 Task: Create a sub task Gather and Analyse Requirements for the task  Create user profiles and permissions system for the app in the project TurboCharge , assign it to team member softage.10@softage.net and update the status of the sub task to  On Track  , set the priority of the sub task to Low.
Action: Mouse moved to (85, 342)
Screenshot: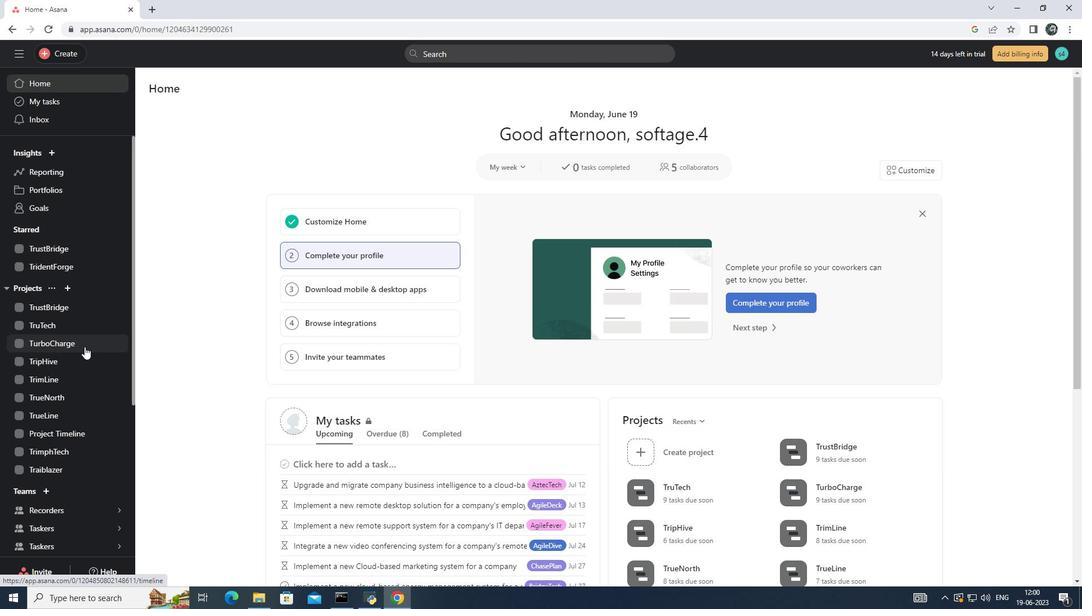 
Action: Mouse pressed left at (85, 342)
Screenshot: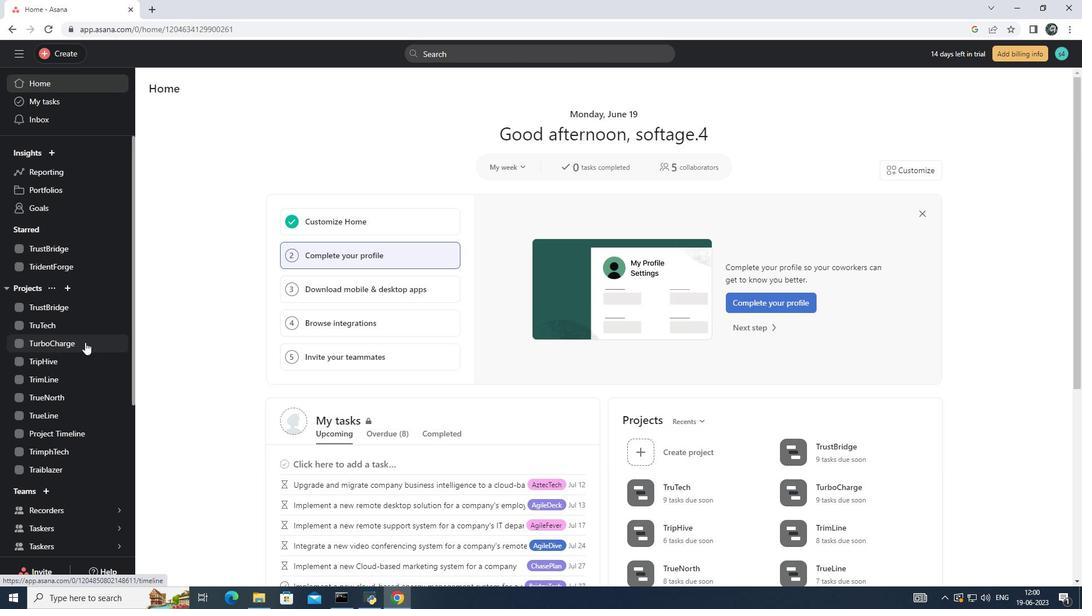 
Action: Mouse moved to (448, 269)
Screenshot: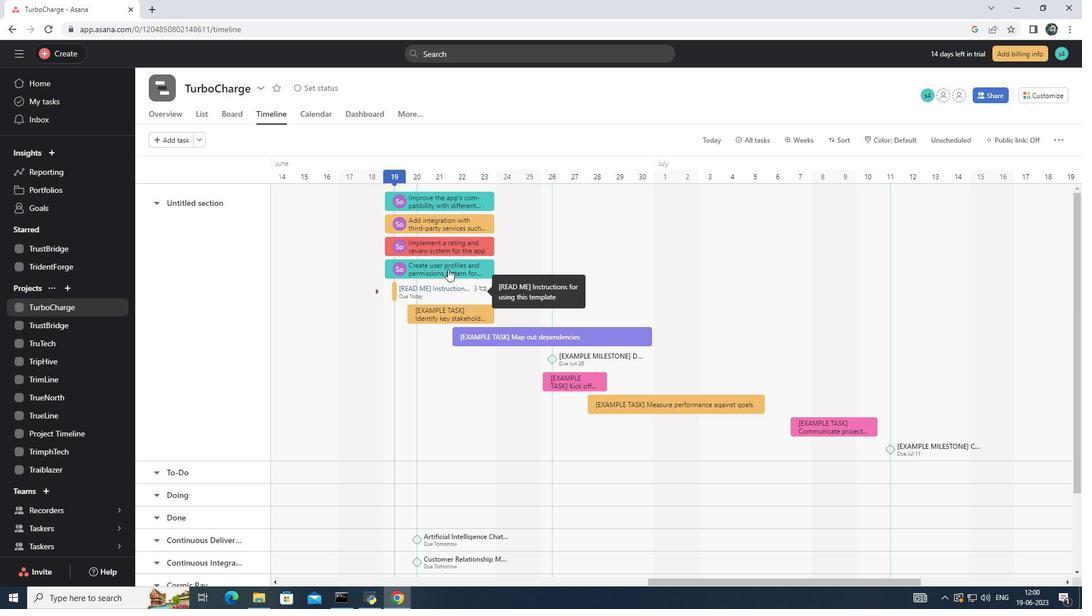 
Action: Mouse pressed left at (448, 269)
Screenshot: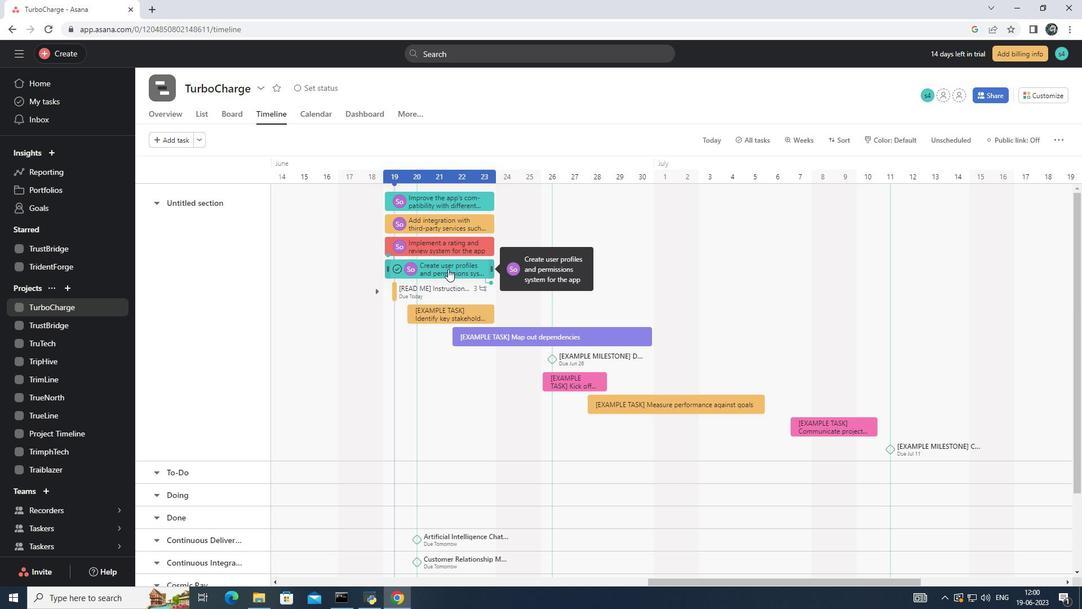 
Action: Mouse moved to (796, 381)
Screenshot: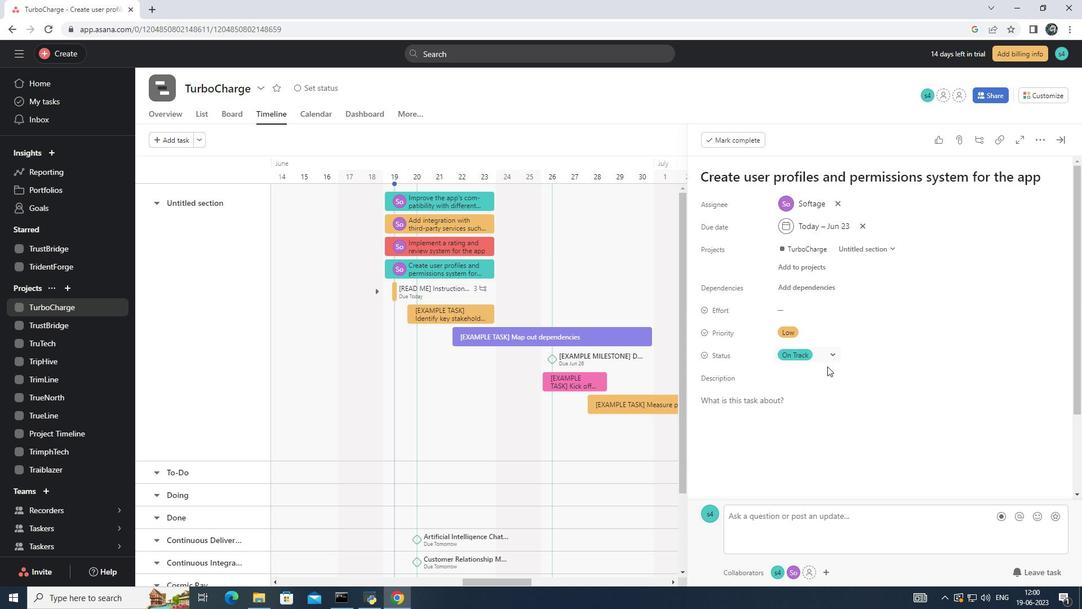 
Action: Mouse scrolled (796, 381) with delta (0, 0)
Screenshot: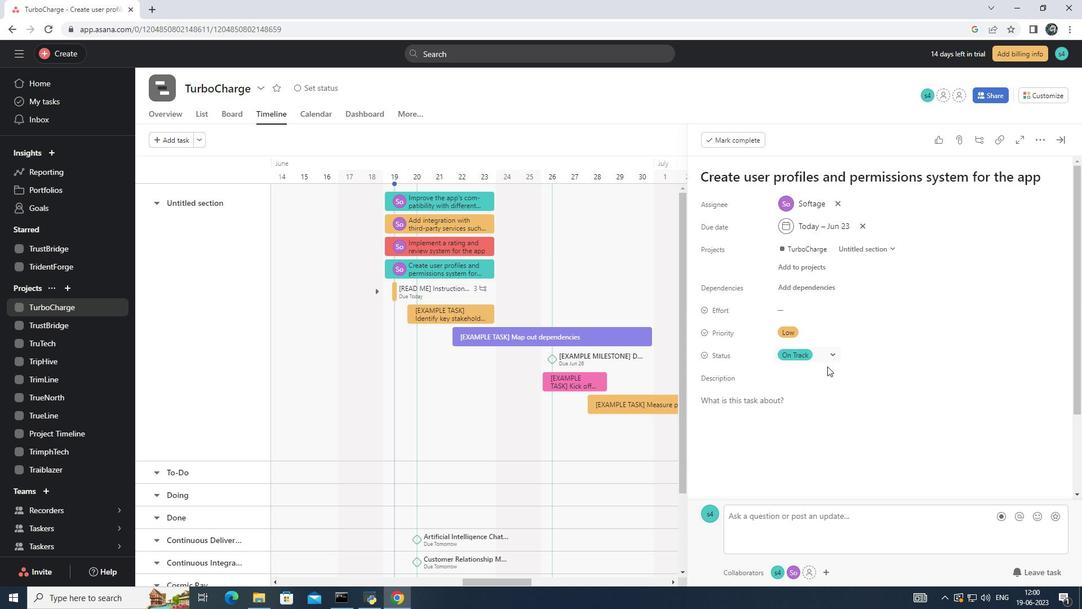 
Action: Mouse moved to (791, 384)
Screenshot: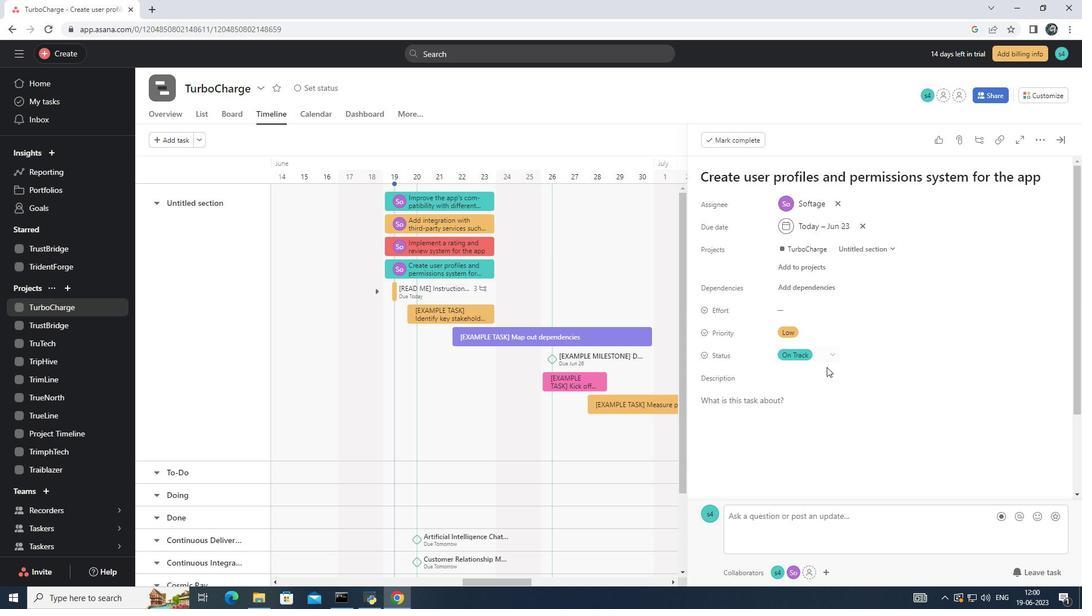 
Action: Mouse scrolled (791, 384) with delta (0, 0)
Screenshot: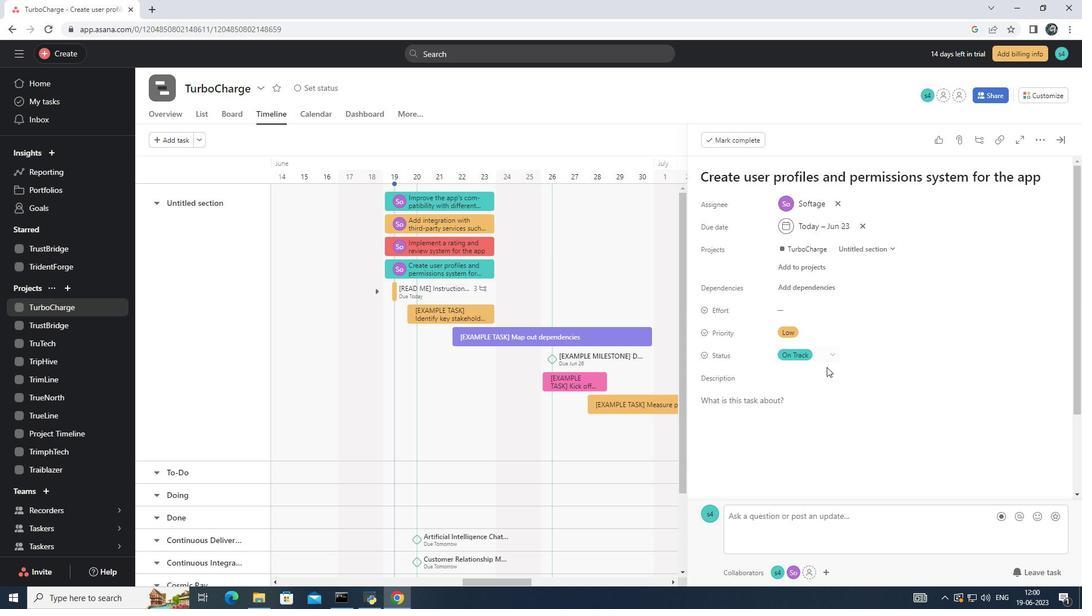 
Action: Mouse moved to (789, 385)
Screenshot: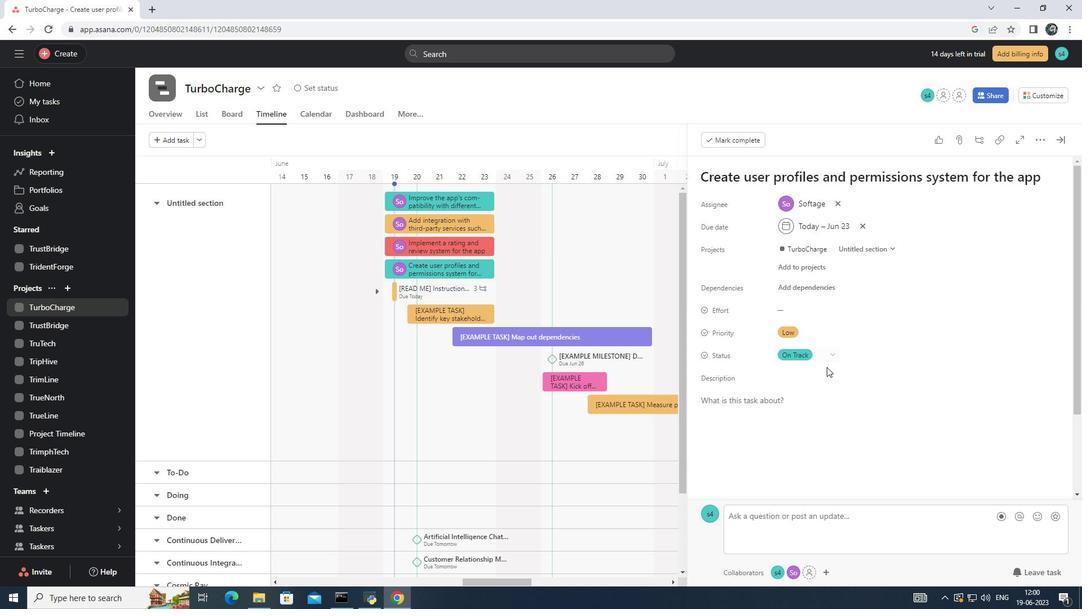 
Action: Mouse scrolled (789, 385) with delta (0, 0)
Screenshot: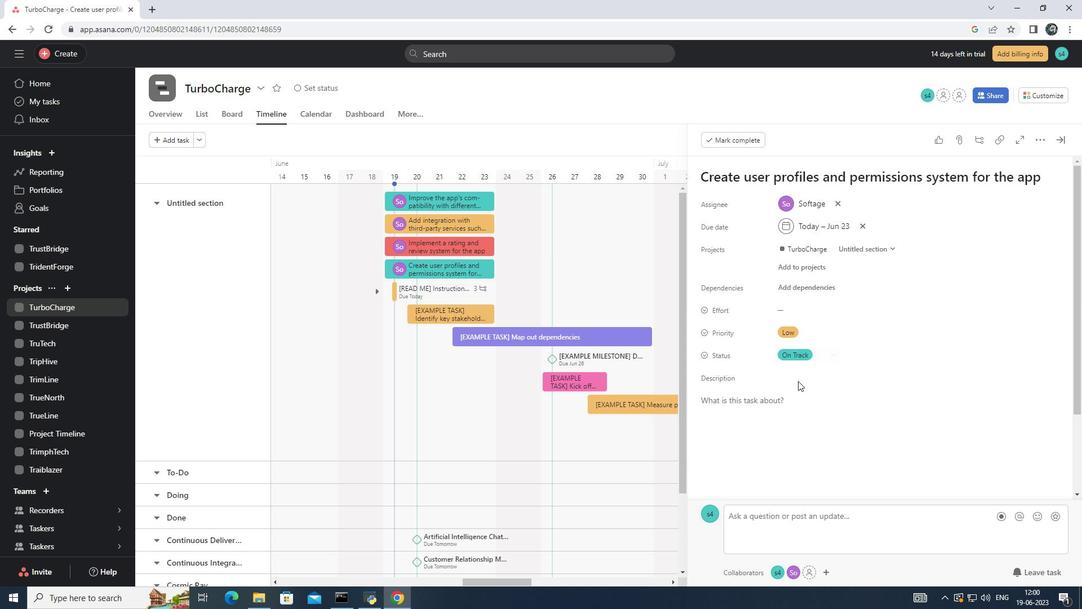 
Action: Mouse moved to (786, 387)
Screenshot: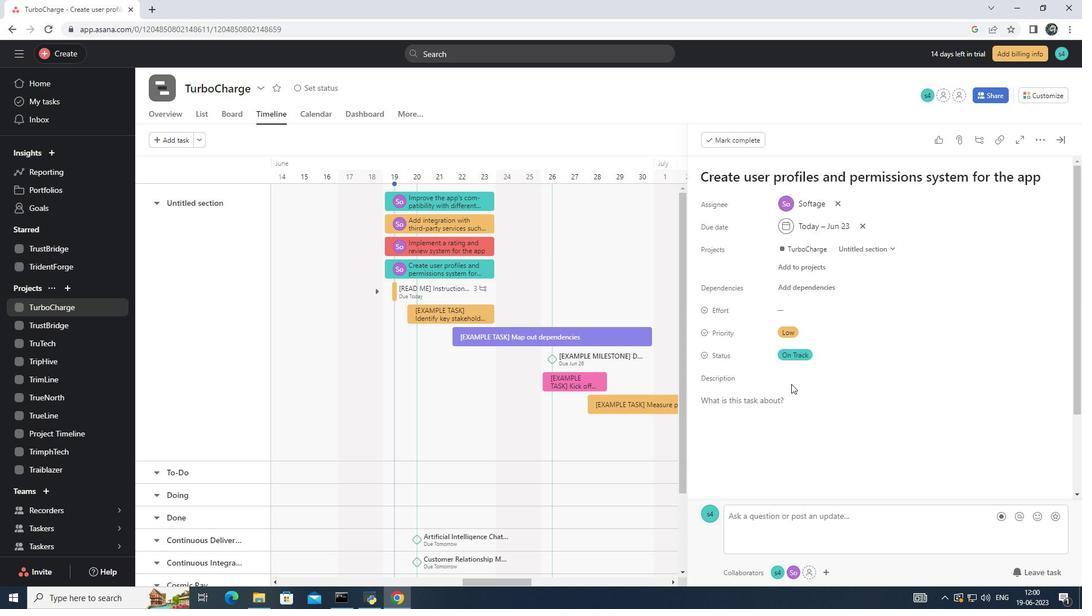 
Action: Mouse scrolled (786, 386) with delta (0, 0)
Screenshot: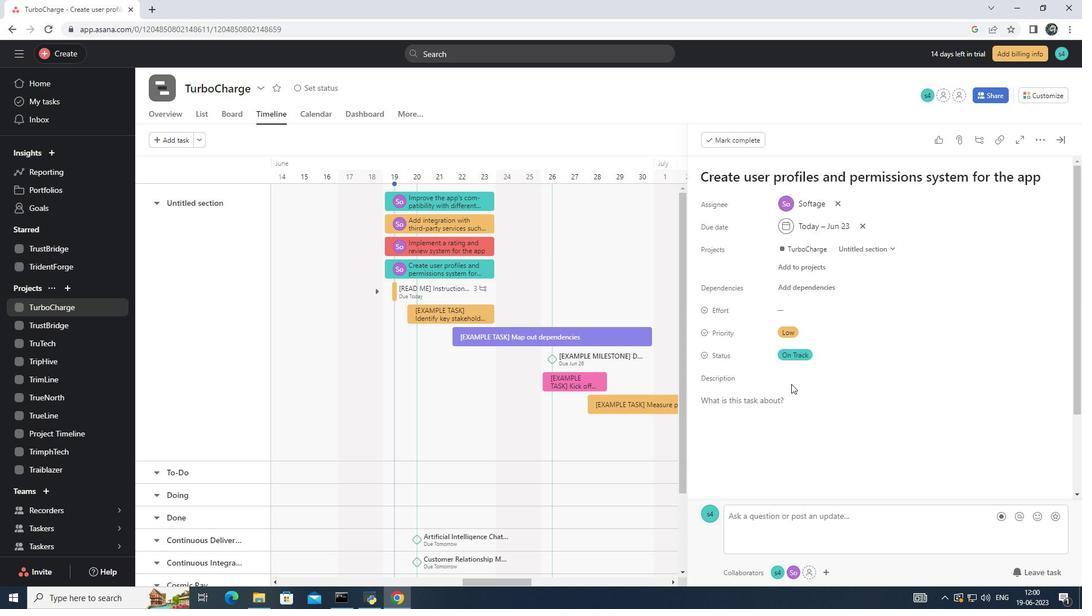 
Action: Mouse moved to (729, 411)
Screenshot: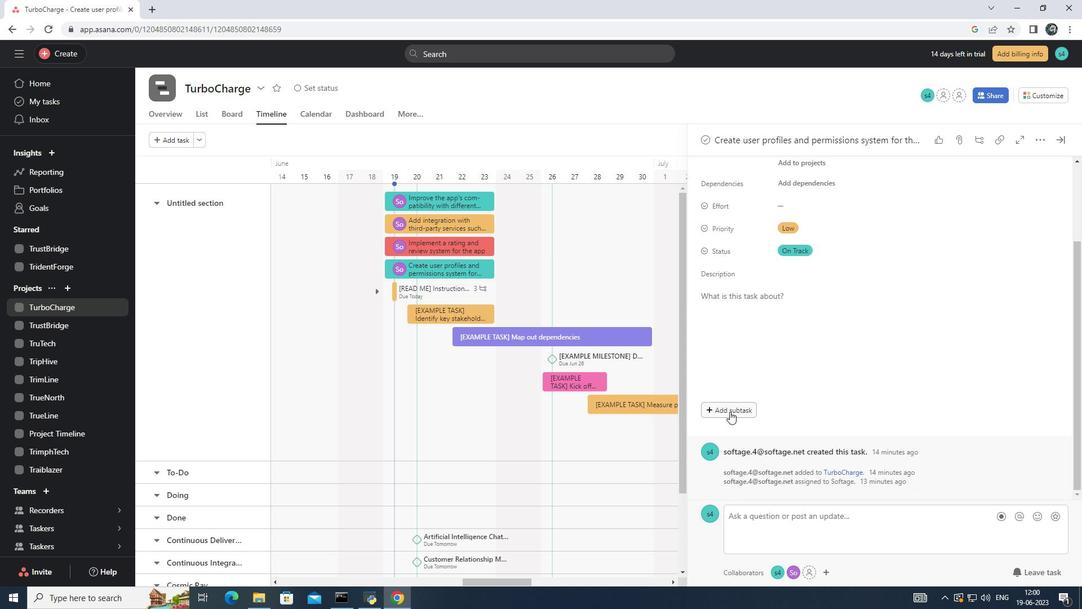 
Action: Mouse pressed left at (729, 411)
Screenshot: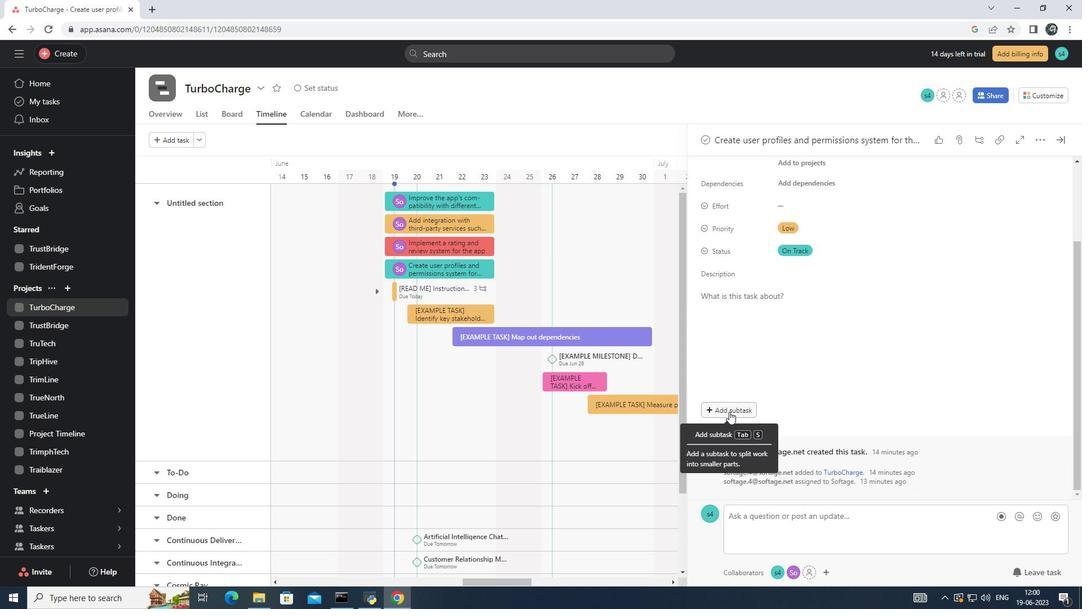 
Action: Mouse moved to (735, 386)
Screenshot: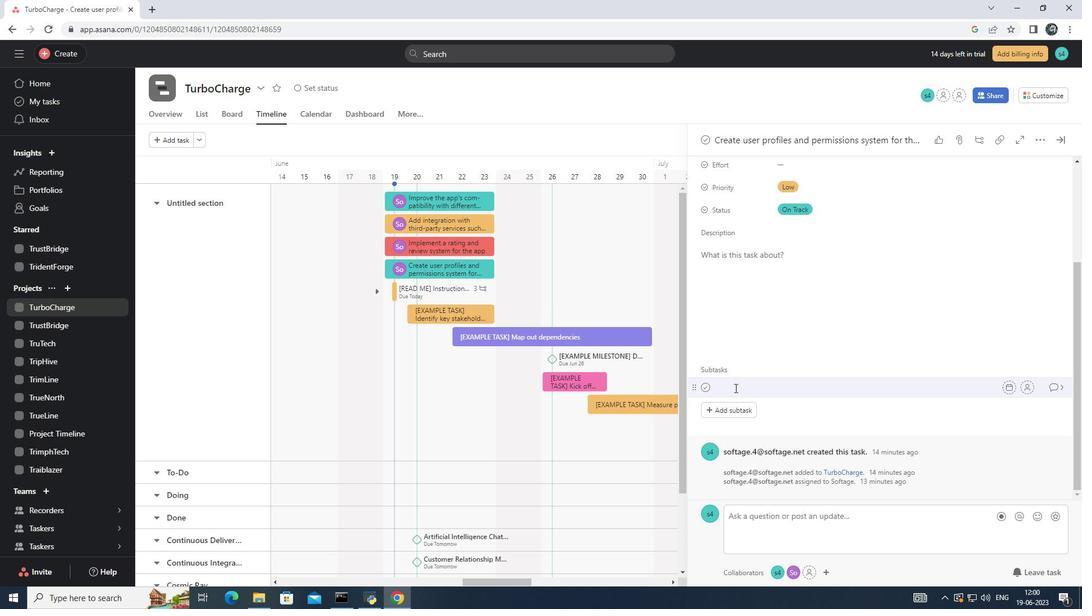 
Action: Key pressed <Key.shift><Key.shift><Key.shift><Key.shift><Key.shift>Gather<Key.space>and<Key.space><Key.shift>Analyse<Key.space><Key.shift>Requirements
Screenshot: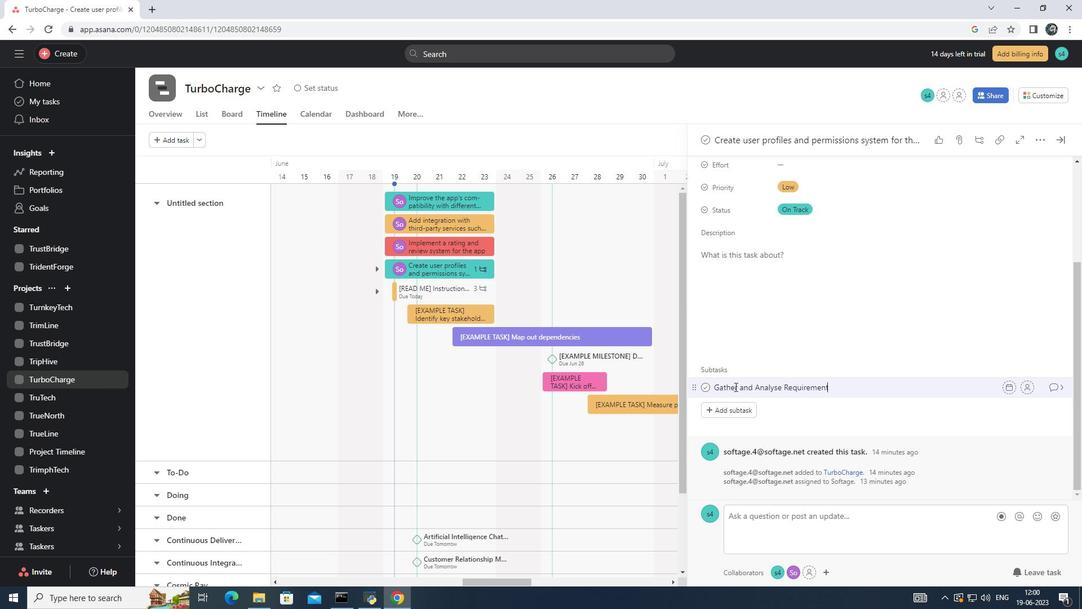
Action: Mouse moved to (1023, 386)
Screenshot: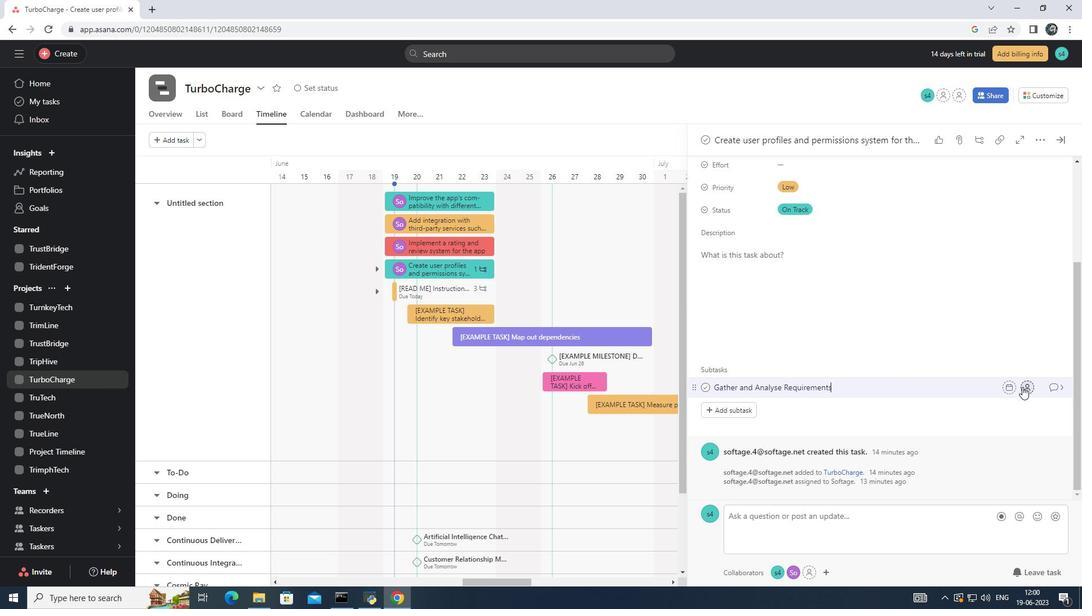 
Action: Mouse pressed left at (1023, 386)
Screenshot: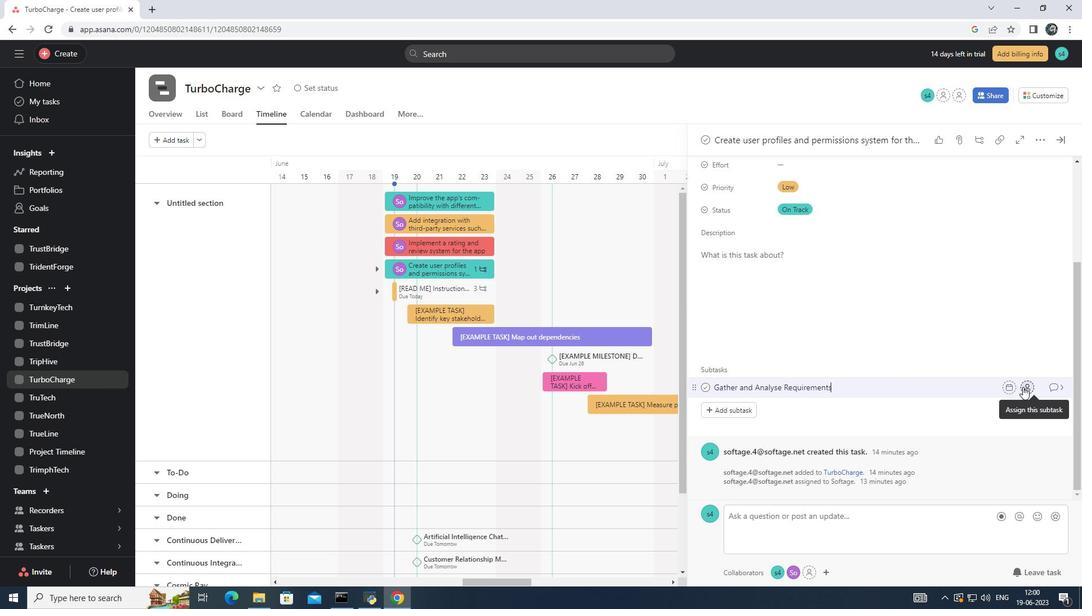 
Action: Mouse moved to (894, 439)
Screenshot: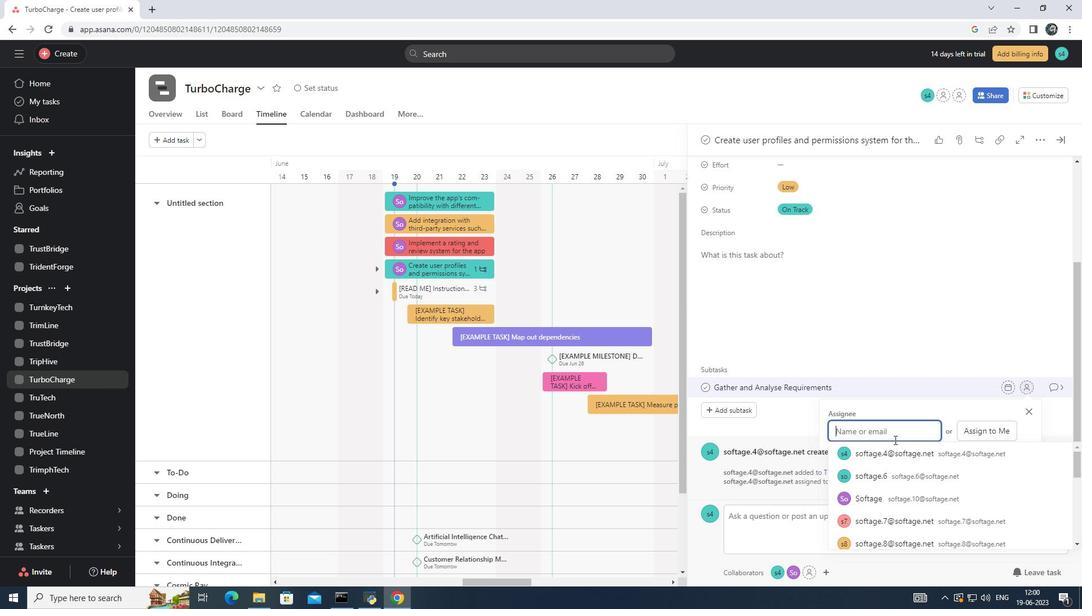 
Action: Key pressed softage.10<Key.shift>@softage.net<Key.enter>
Screenshot: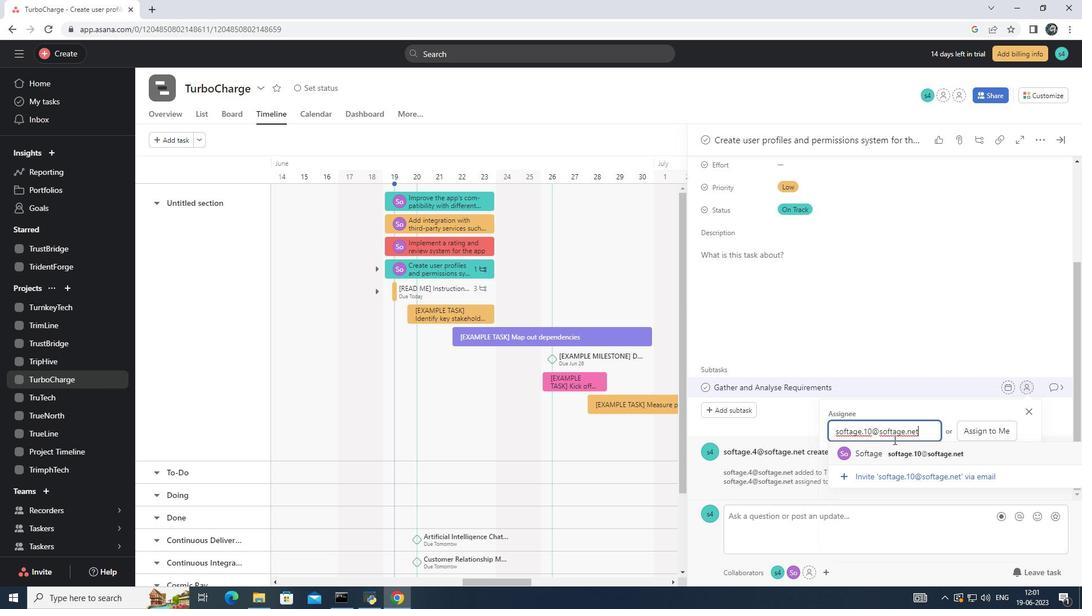 
Action: Mouse moved to (1065, 387)
Screenshot: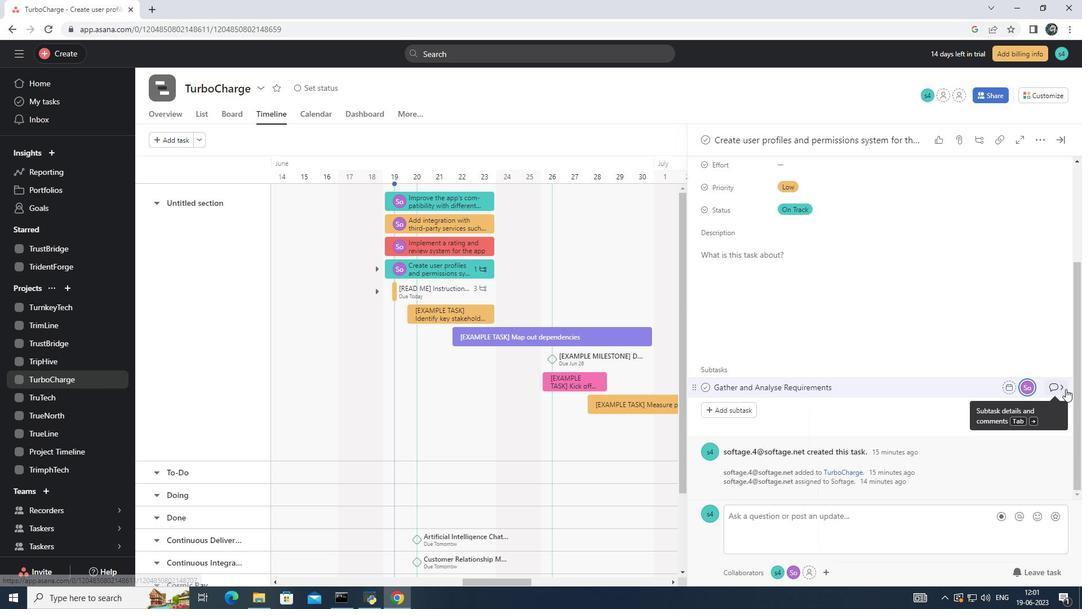 
Action: Mouse pressed left at (1065, 387)
Screenshot: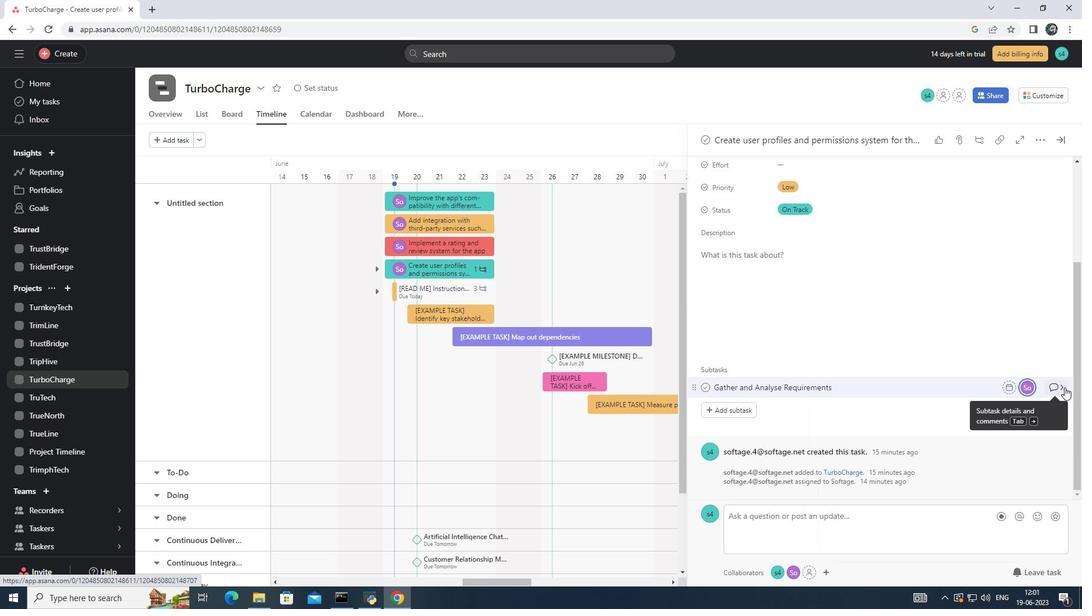 
Action: Mouse moved to (736, 297)
Screenshot: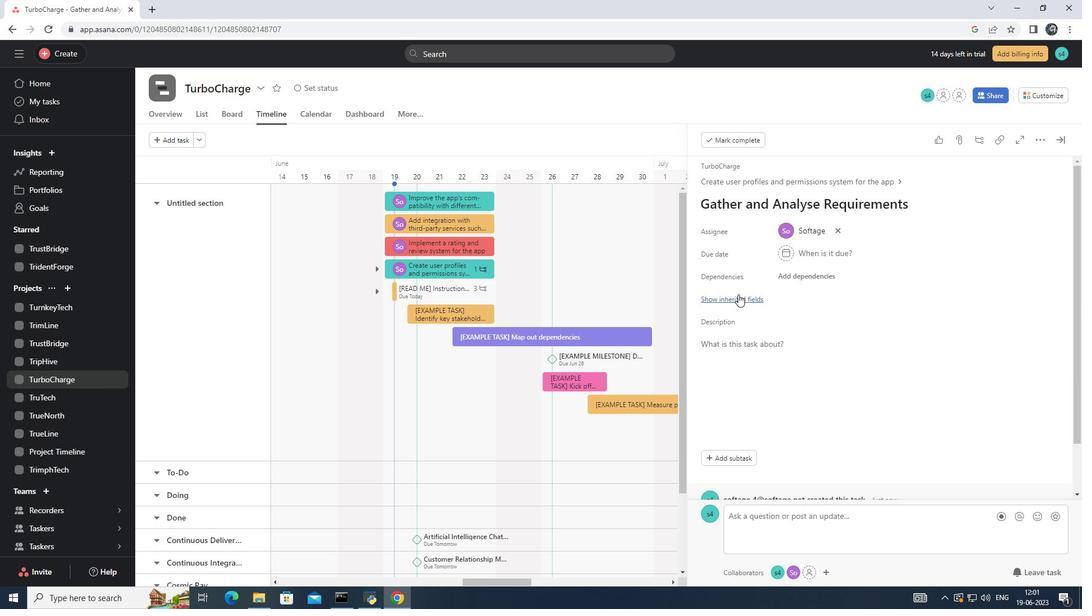 
Action: Mouse pressed left at (736, 297)
Screenshot: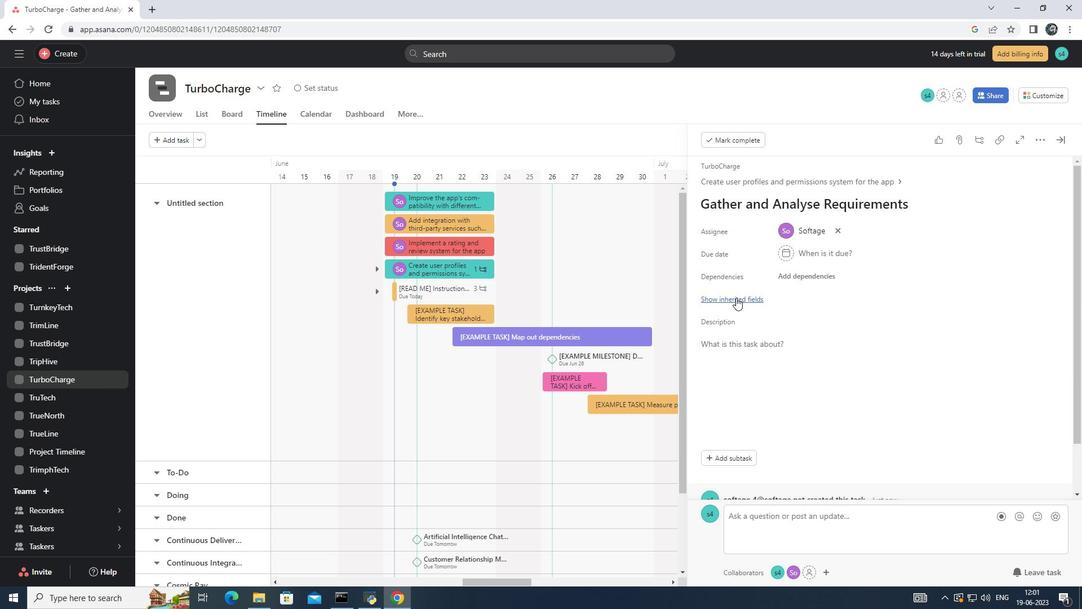 
Action: Mouse moved to (798, 362)
Screenshot: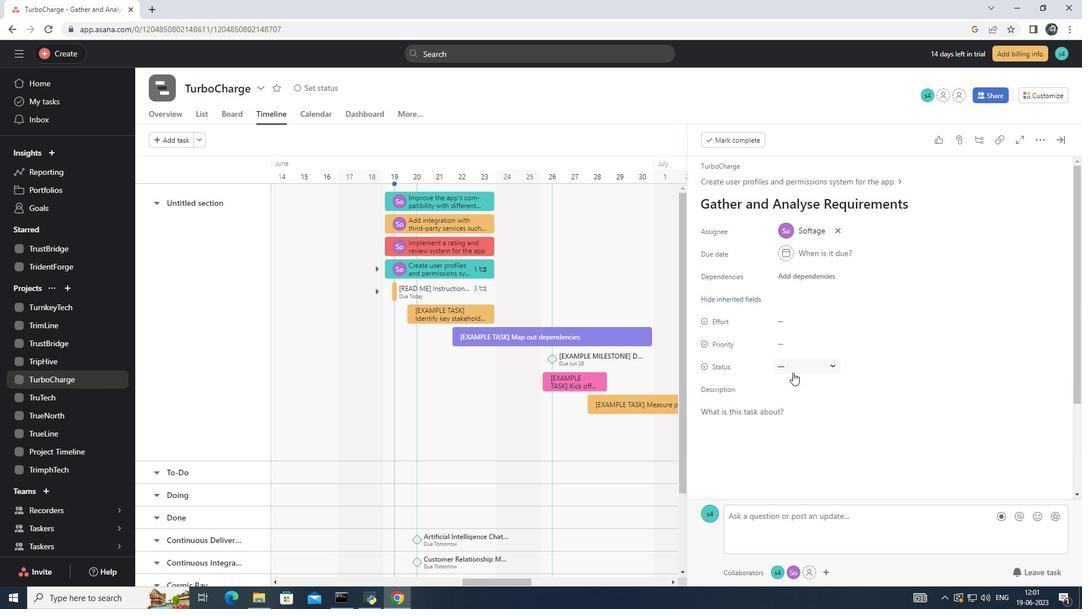 
Action: Mouse pressed left at (798, 362)
Screenshot: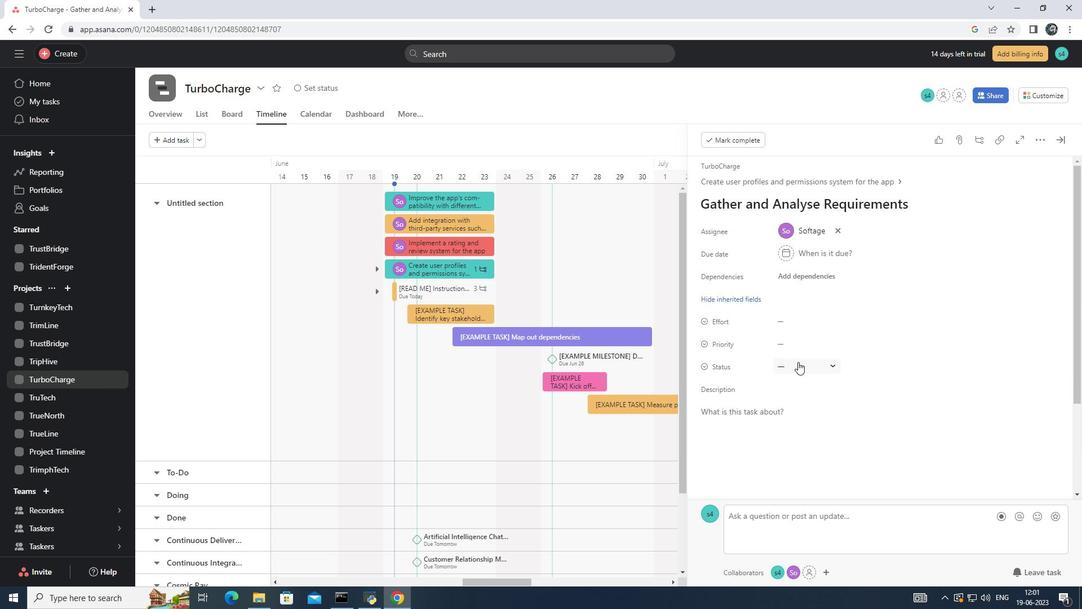 
Action: Mouse moved to (840, 408)
Screenshot: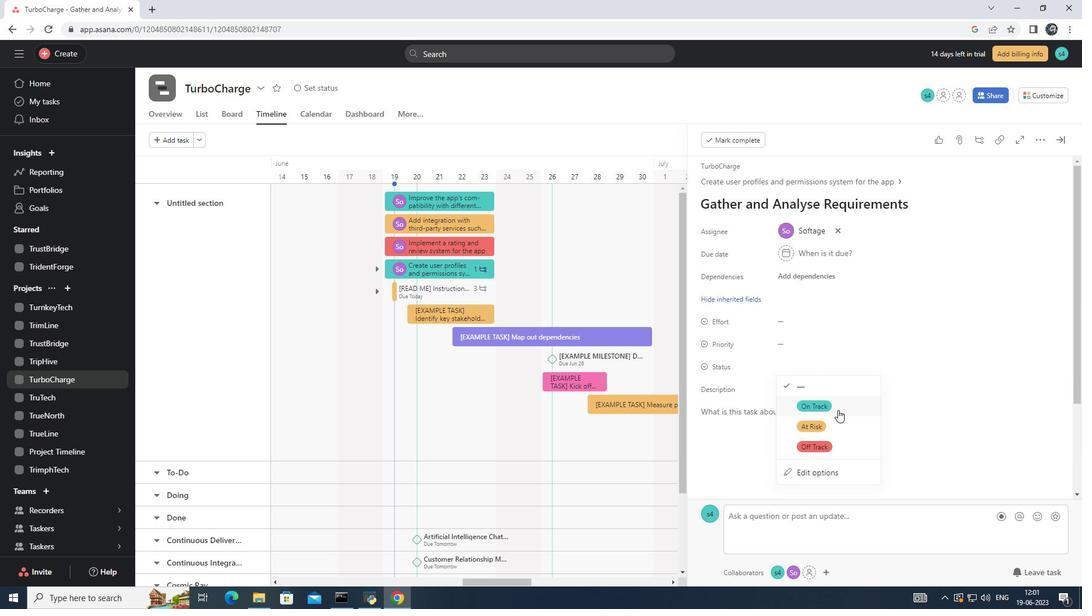 
Action: Mouse pressed left at (840, 408)
Screenshot: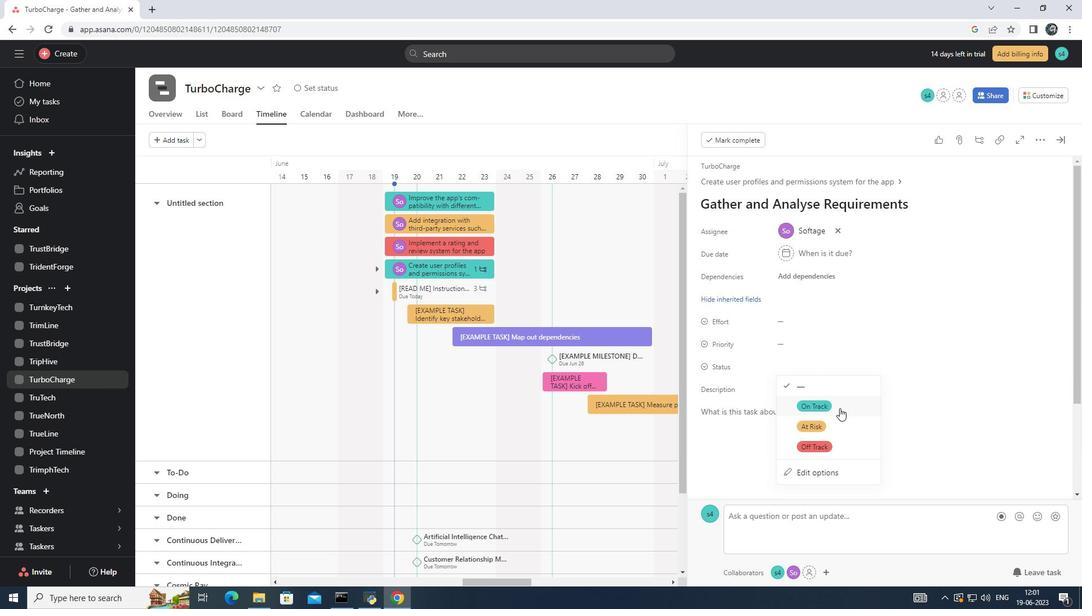 
Action: Mouse moved to (801, 340)
Screenshot: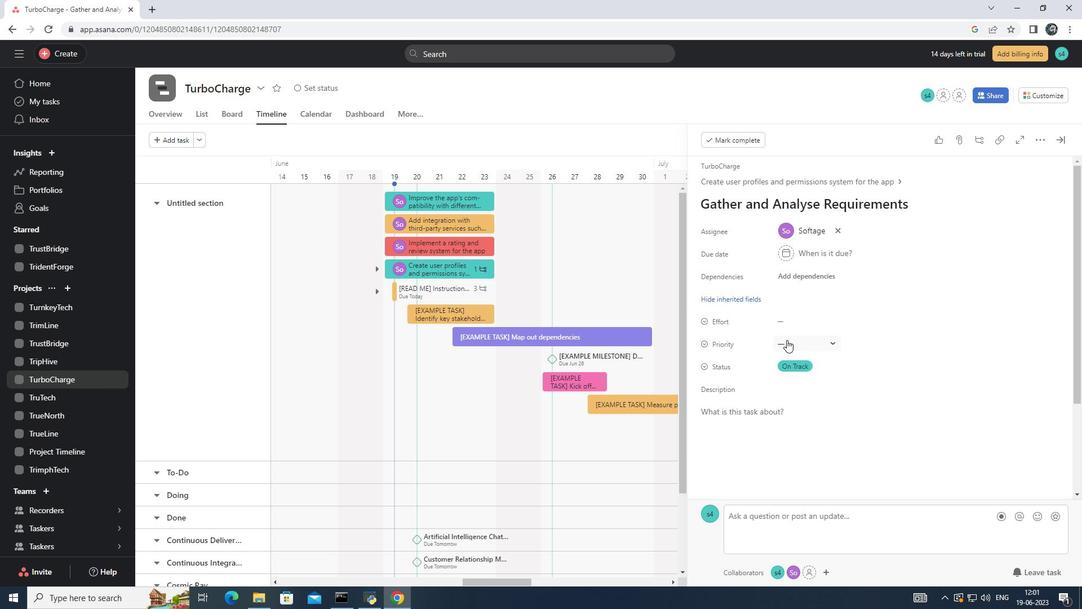 
Action: Mouse pressed left at (801, 340)
Screenshot: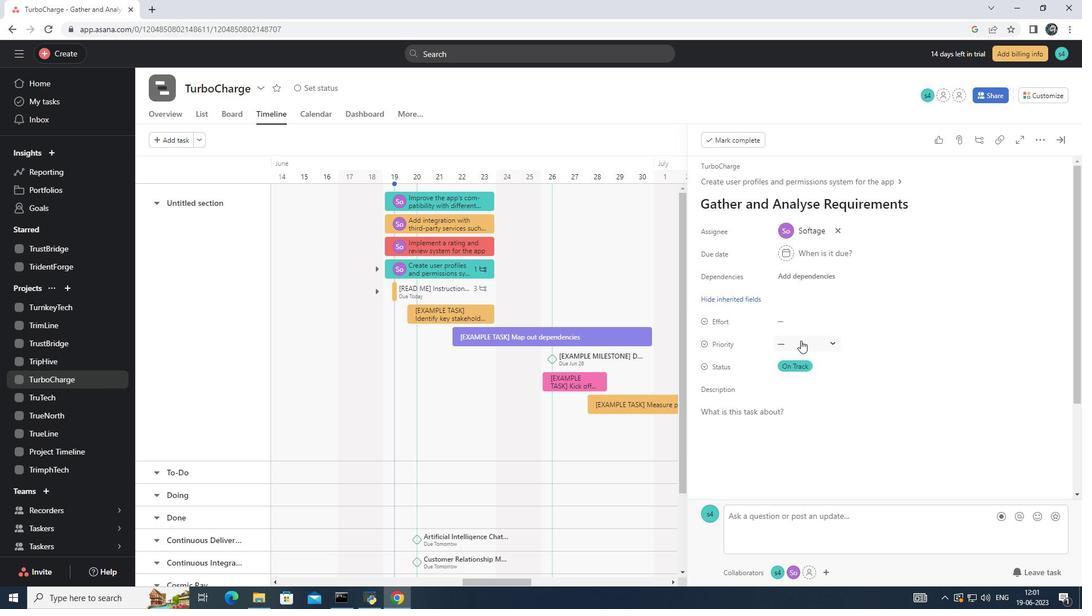 
Action: Mouse moved to (826, 425)
Screenshot: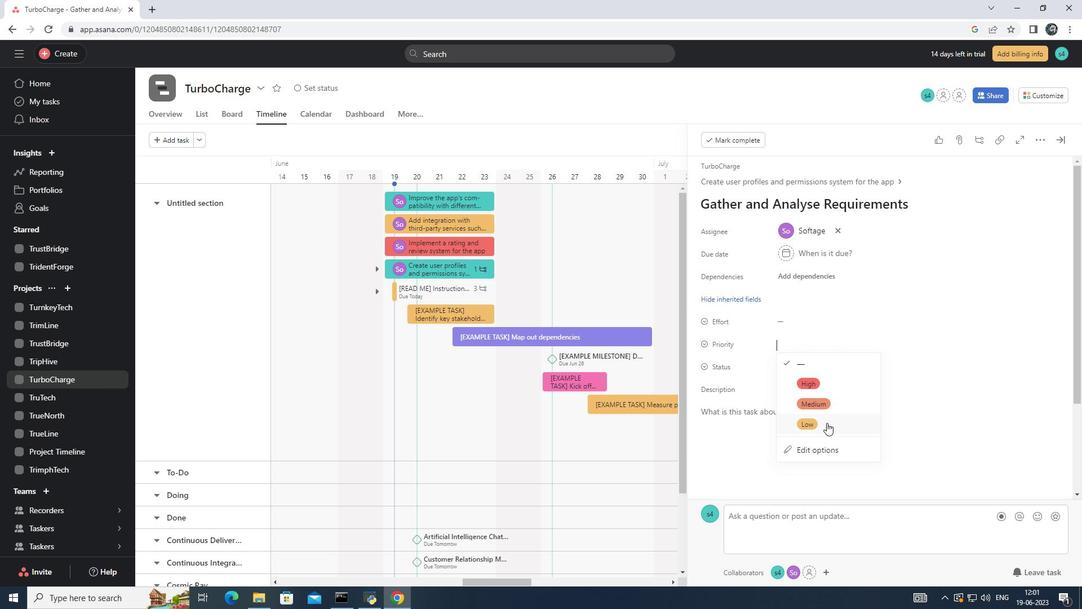 
Action: Mouse pressed left at (826, 425)
Screenshot: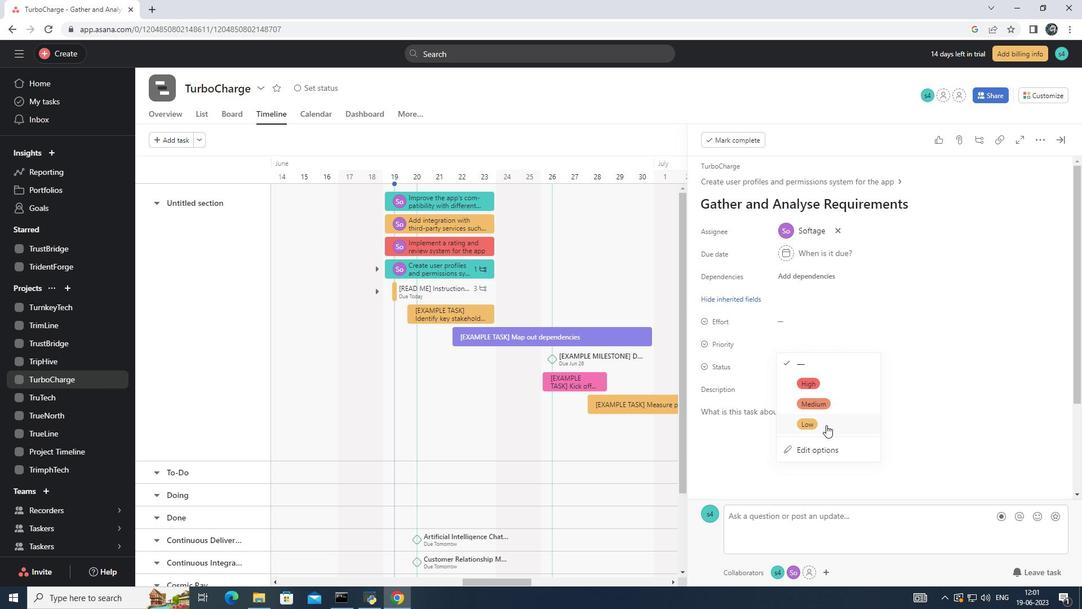
Action: Mouse moved to (826, 421)
Screenshot: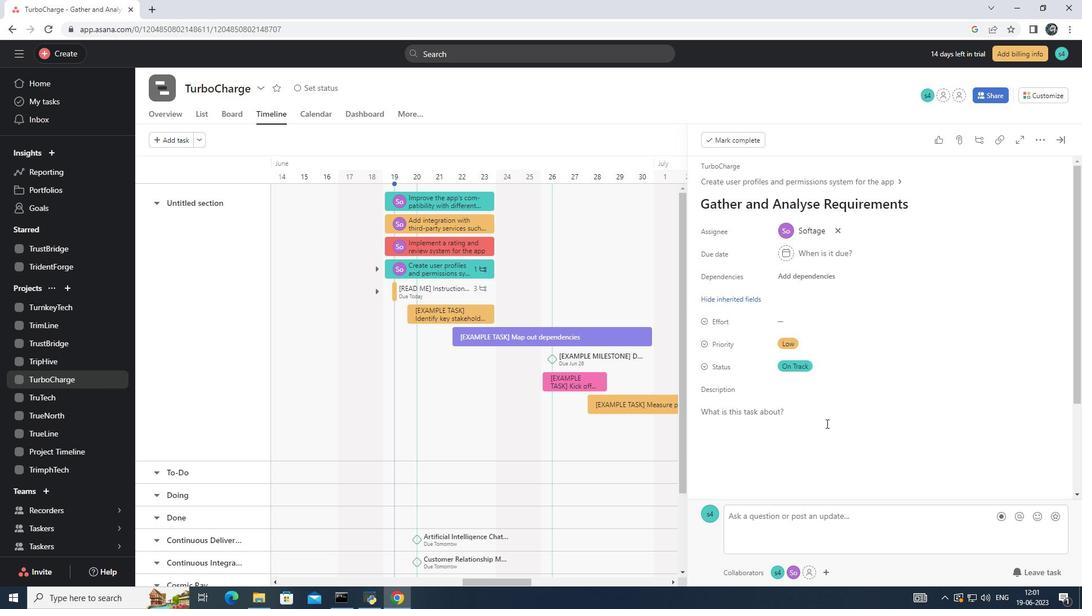 
